 Task: Close an issue once it's been resolved or implemented.
Action: Mouse moved to (1097, 64)
Screenshot: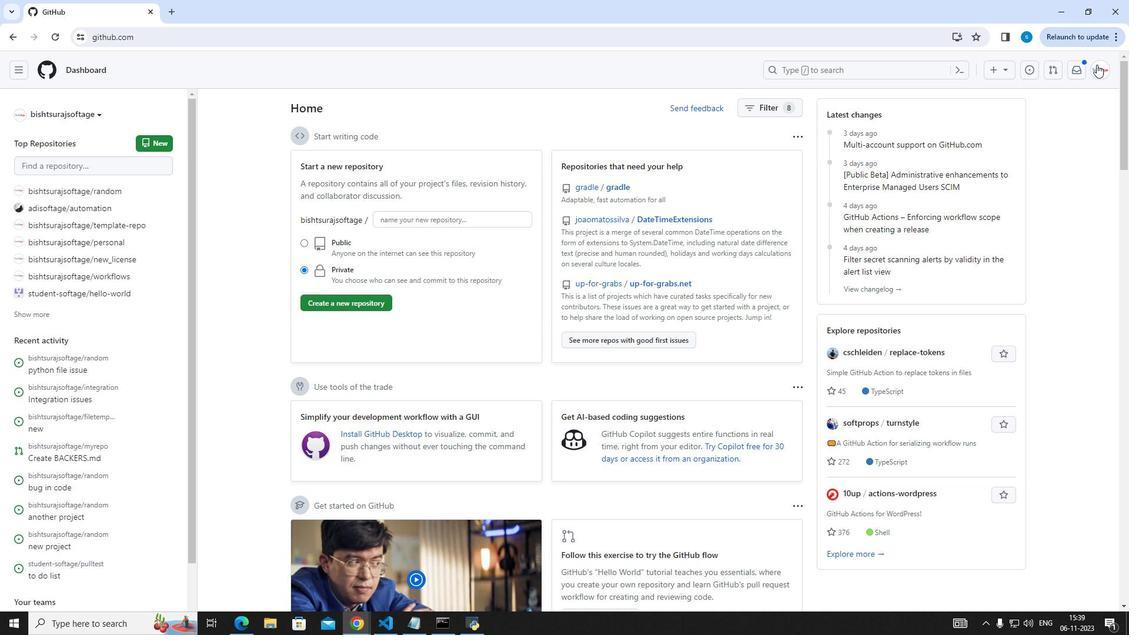 
Action: Mouse pressed left at (1097, 64)
Screenshot: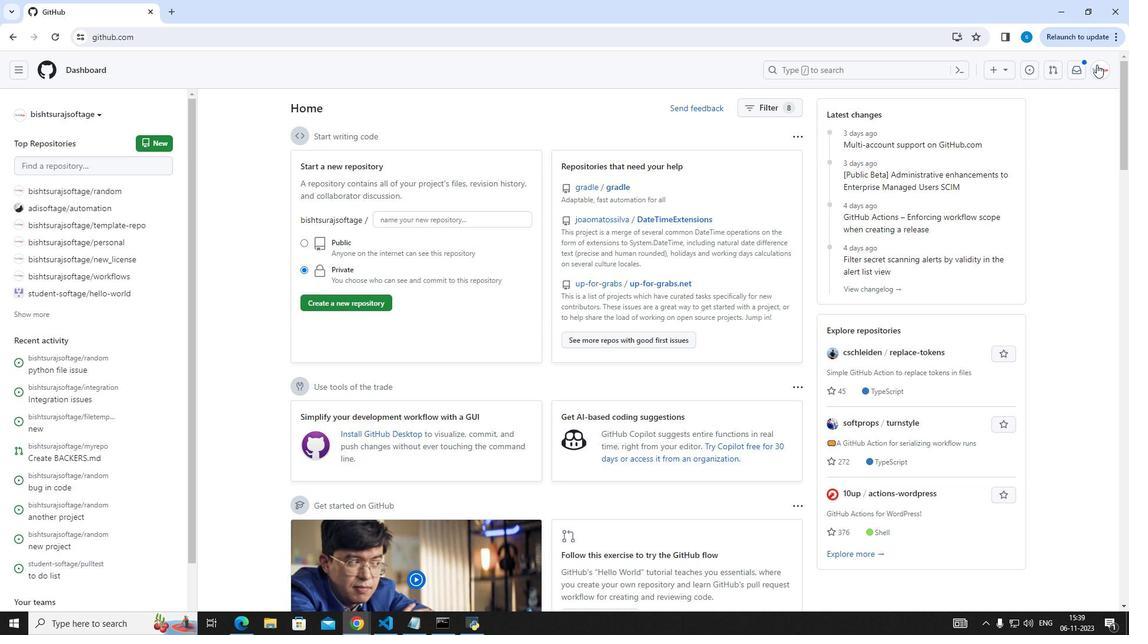 
Action: Mouse moved to (1051, 169)
Screenshot: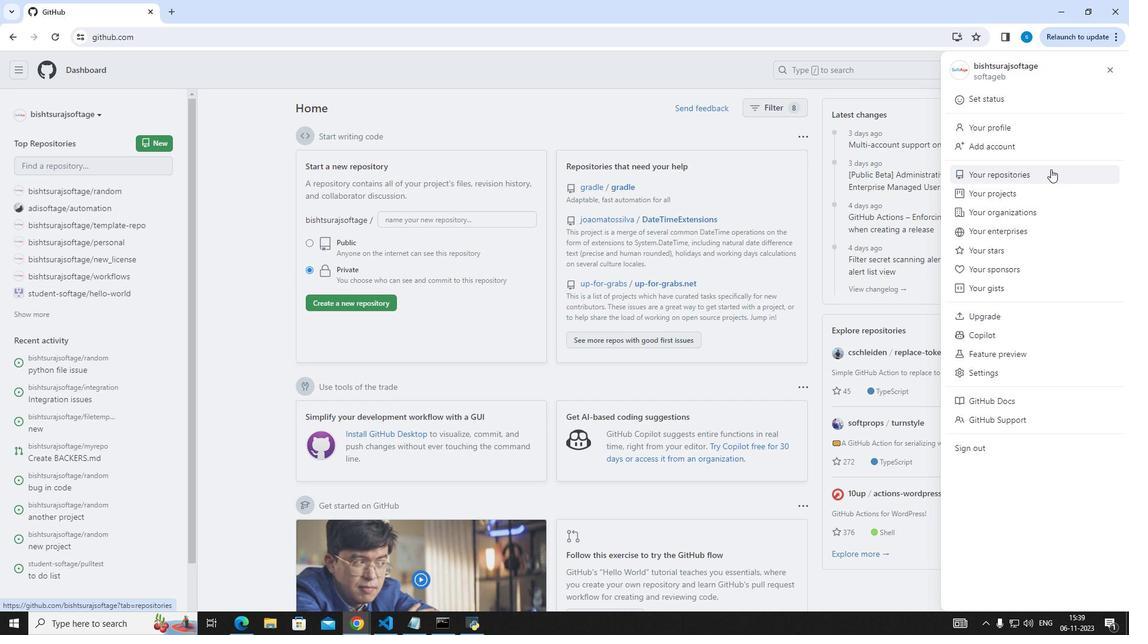 
Action: Mouse pressed left at (1051, 169)
Screenshot: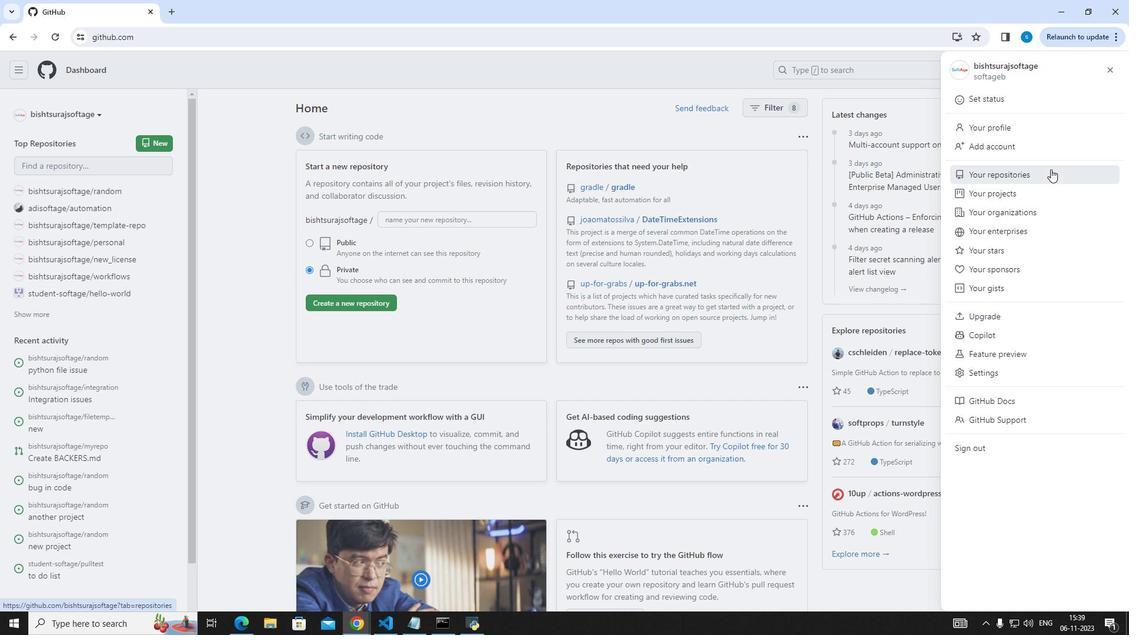 
Action: Mouse moved to (403, 494)
Screenshot: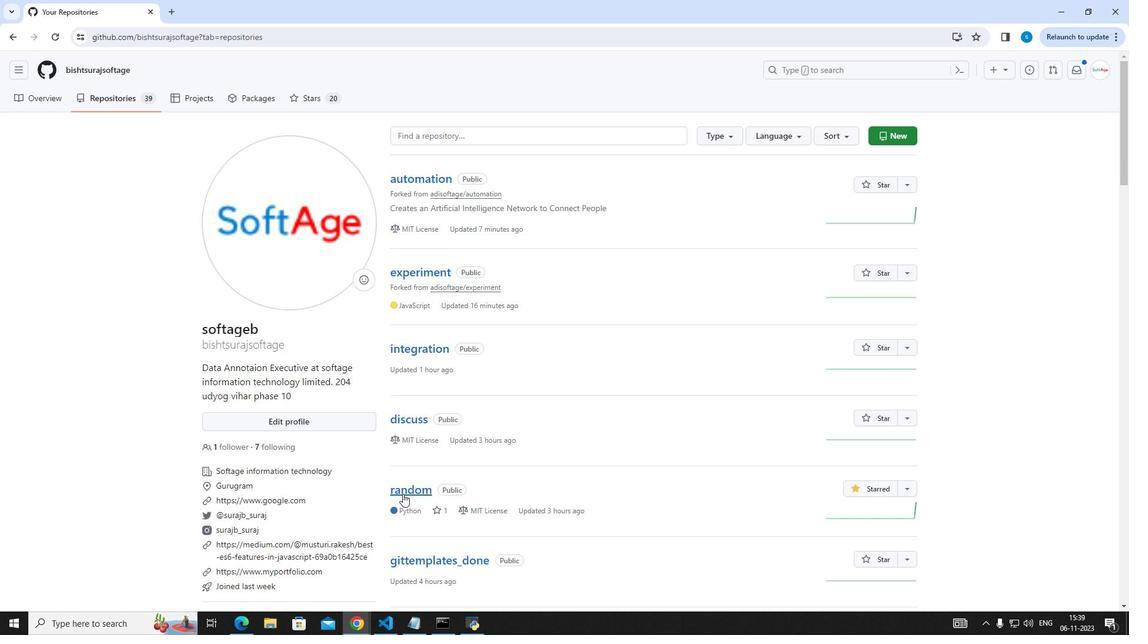 
Action: Mouse pressed left at (403, 494)
Screenshot: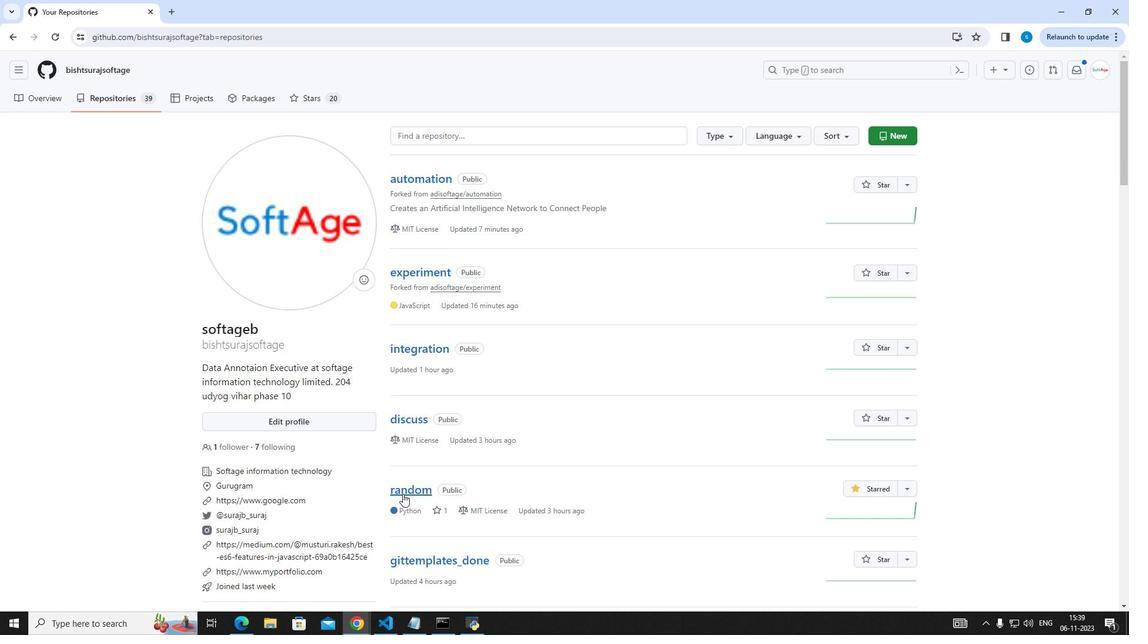 
Action: Mouse moved to (95, 98)
Screenshot: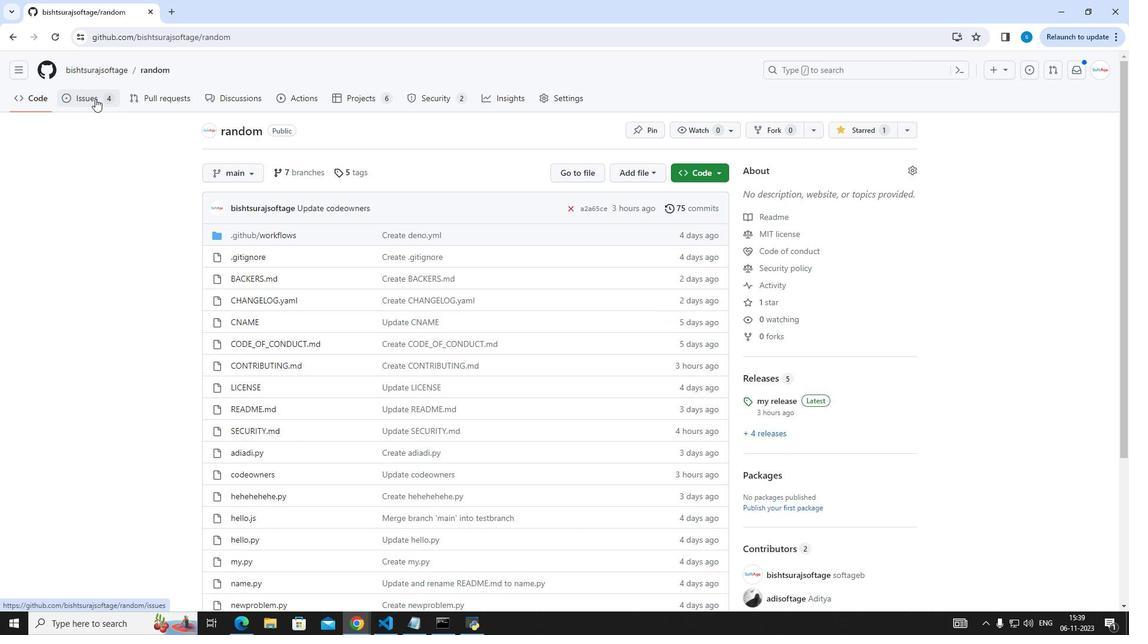 
Action: Mouse pressed left at (95, 98)
Screenshot: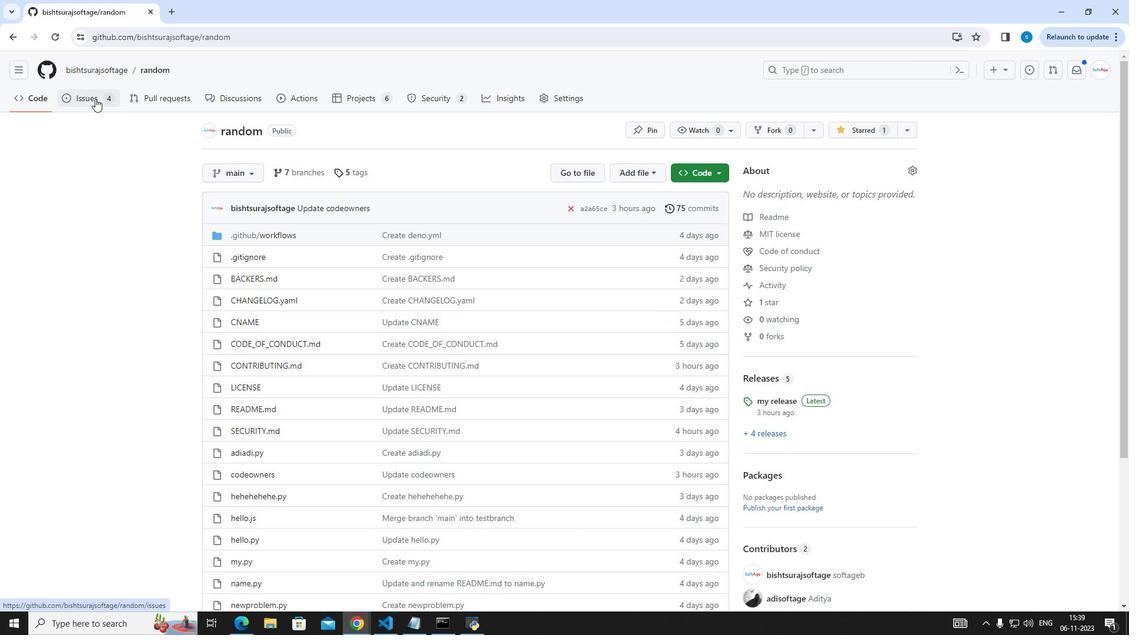 
Action: Mouse moved to (264, 353)
Screenshot: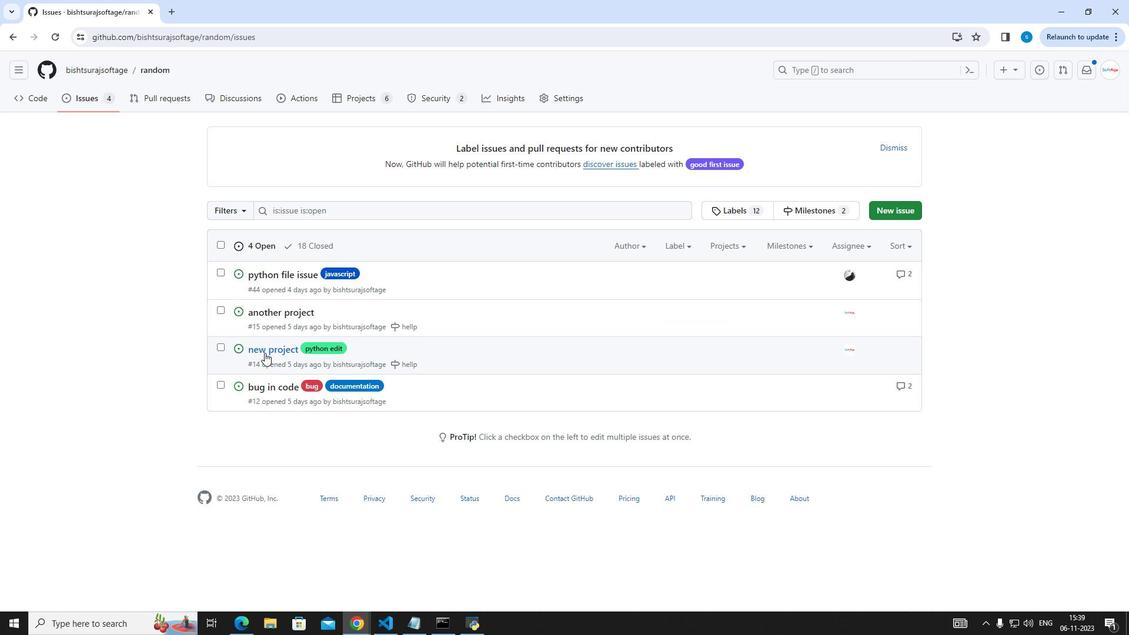 
Action: Mouse pressed left at (264, 353)
Screenshot: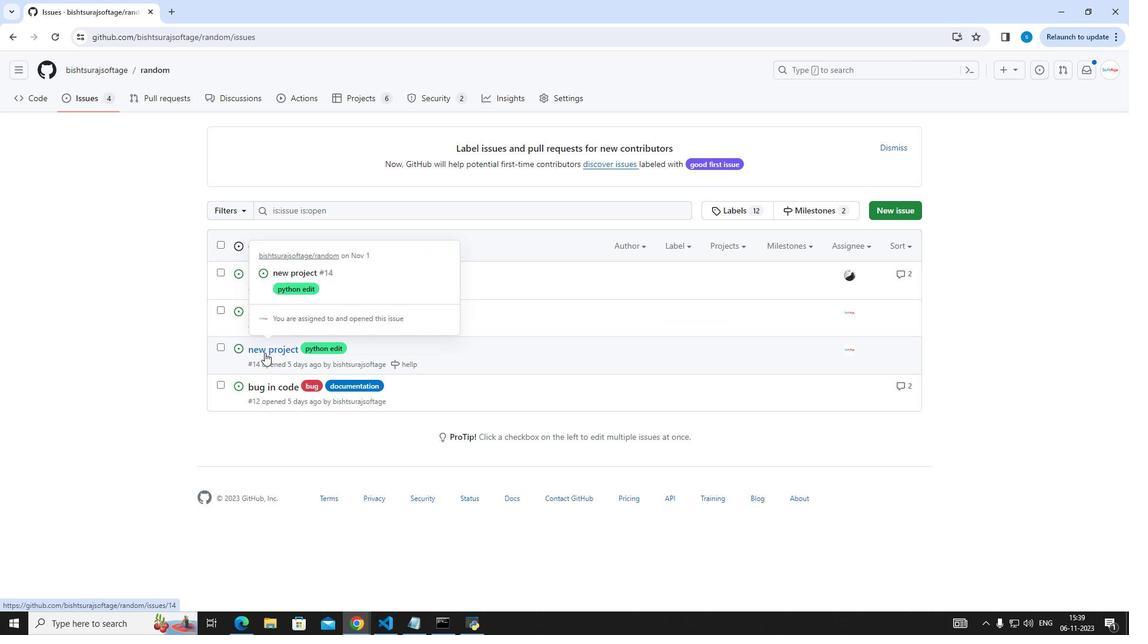 
Action: Mouse moved to (160, 266)
Screenshot: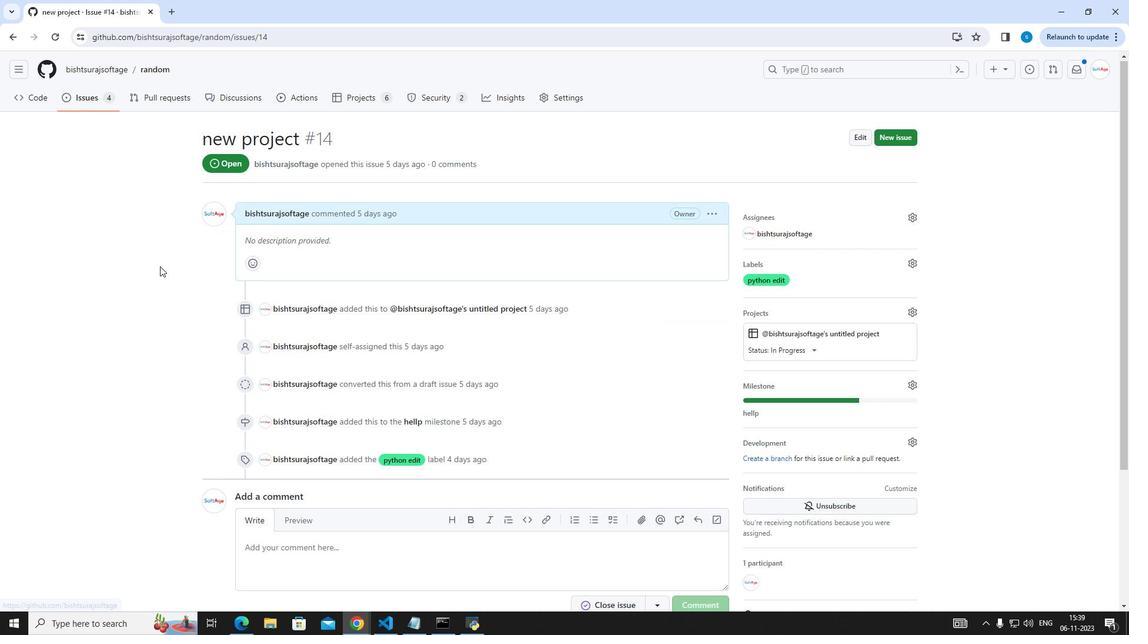 
Action: Mouse scrolled (160, 266) with delta (0, 0)
Screenshot: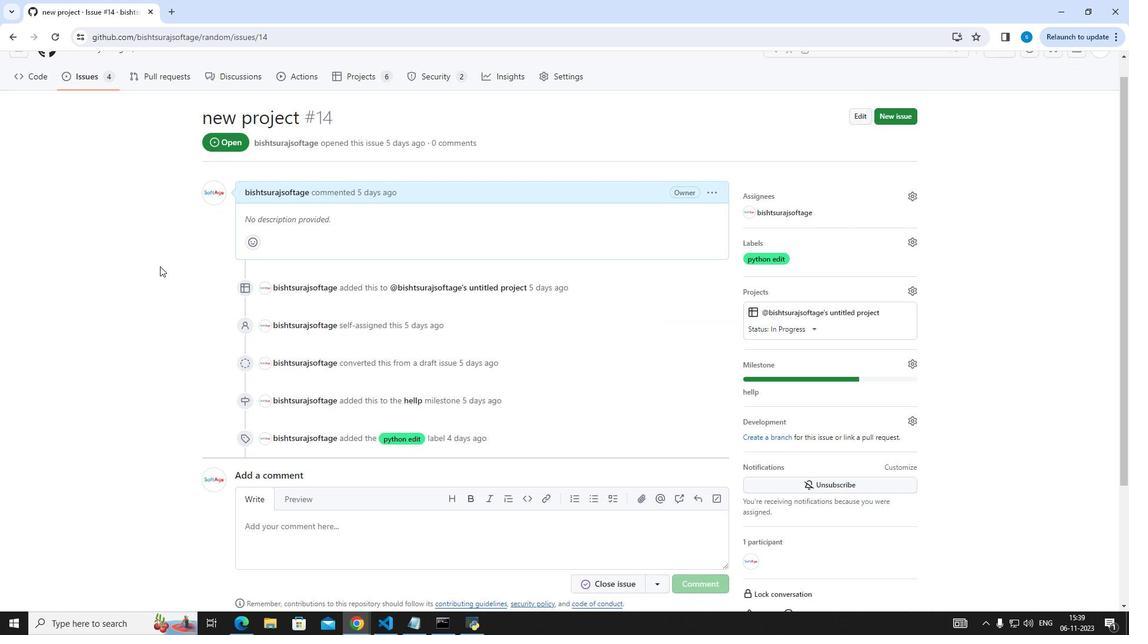 
Action: Mouse scrolled (160, 266) with delta (0, 0)
Screenshot: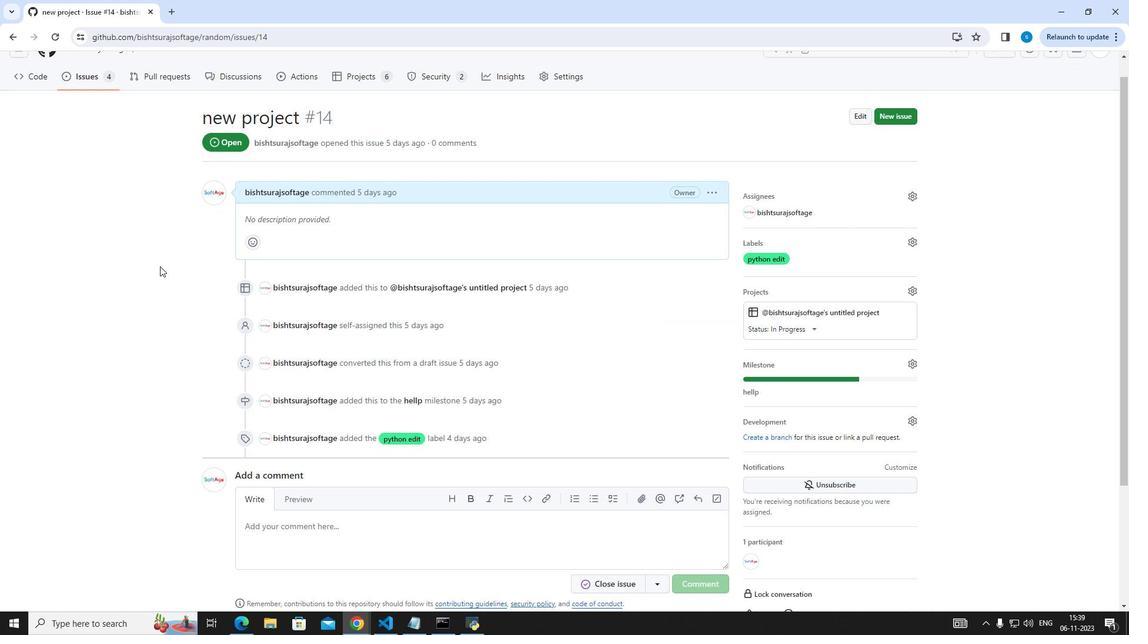 
Action: Mouse scrolled (160, 266) with delta (0, 0)
Screenshot: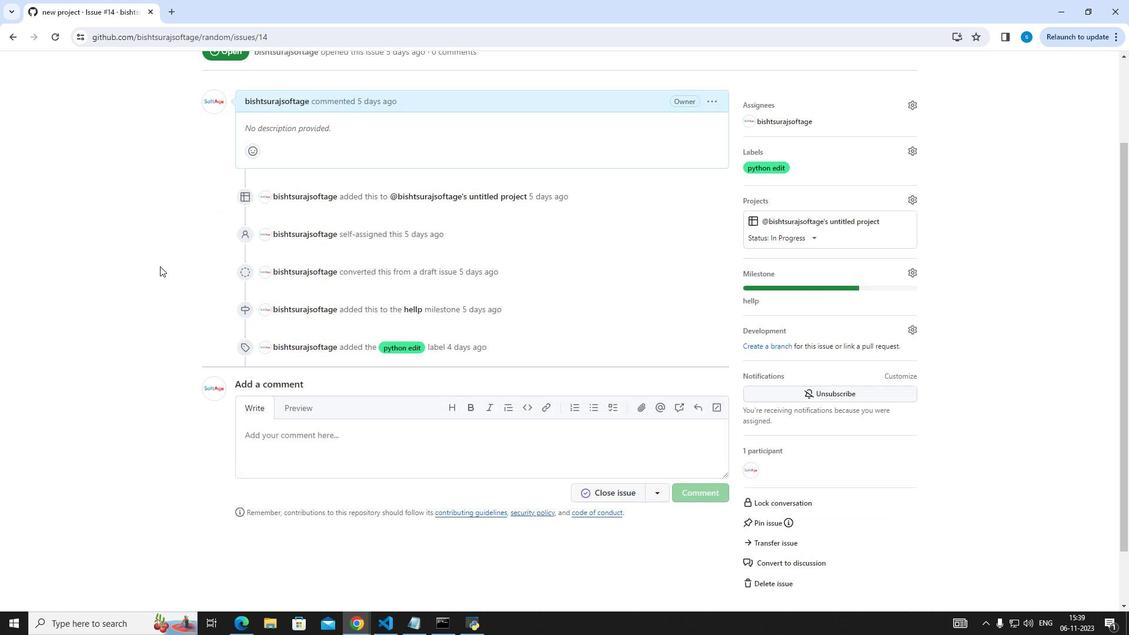 
Action: Mouse scrolled (160, 266) with delta (0, 0)
Screenshot: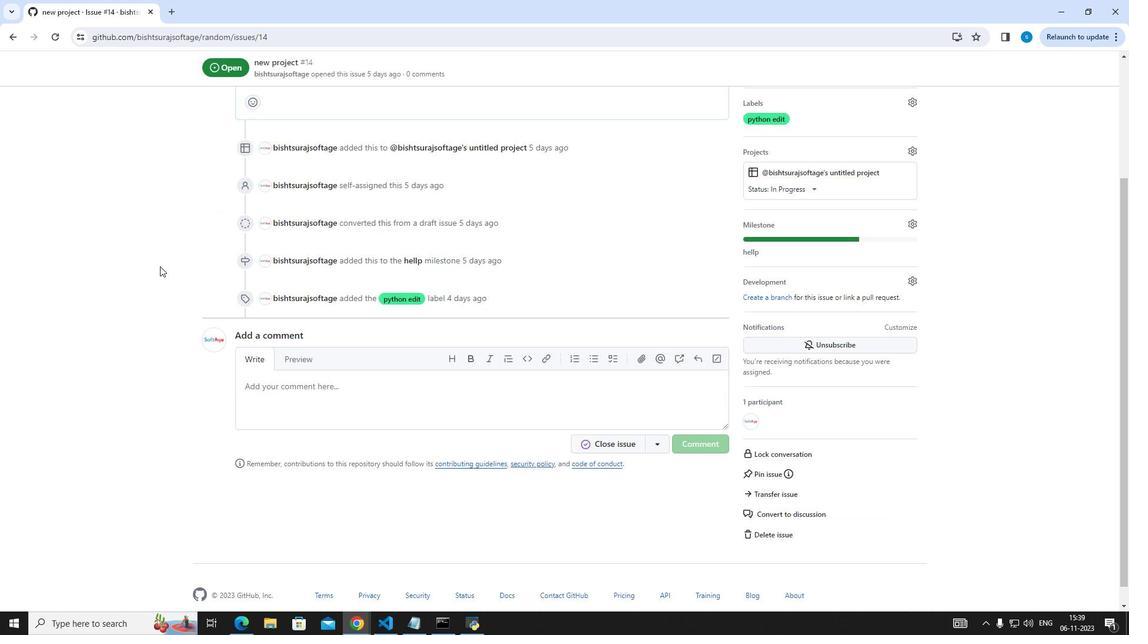 
Action: Mouse moved to (392, 376)
Screenshot: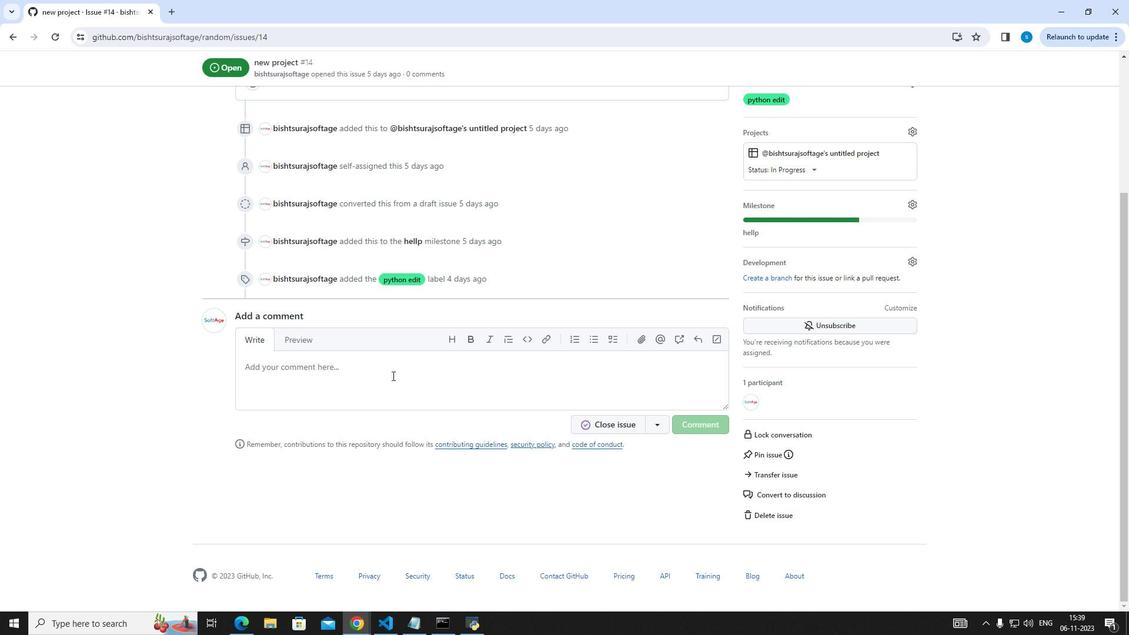 
Action: Mouse pressed left at (392, 376)
Screenshot: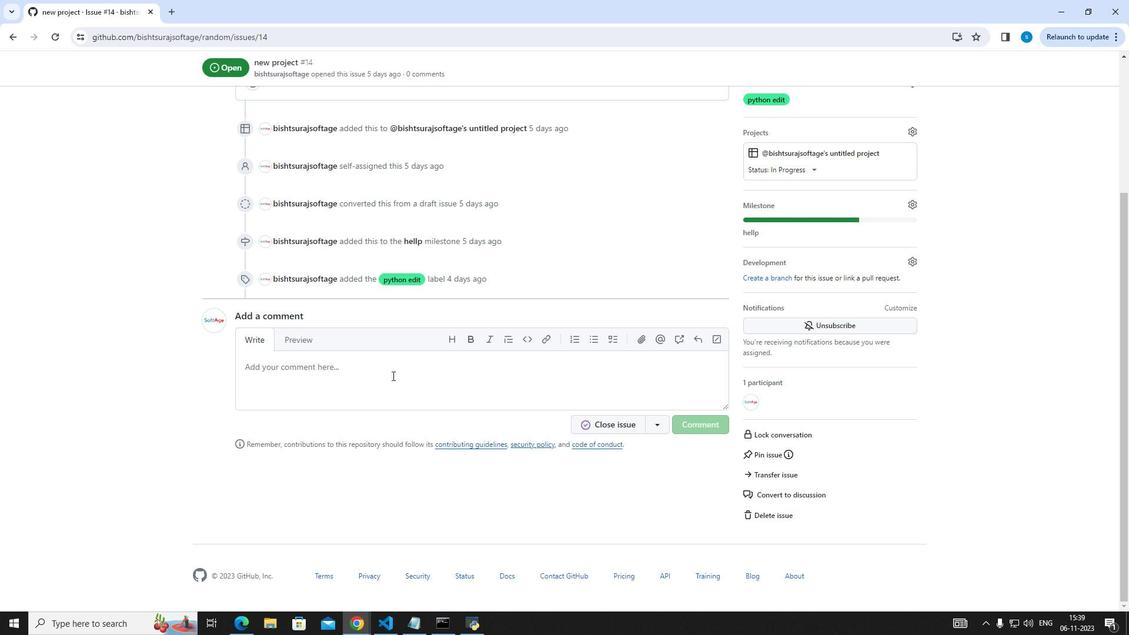 
Action: Key pressed closing<Key.space>the<Key.space>issss<Key.backspace><Key.backspace>ue
Screenshot: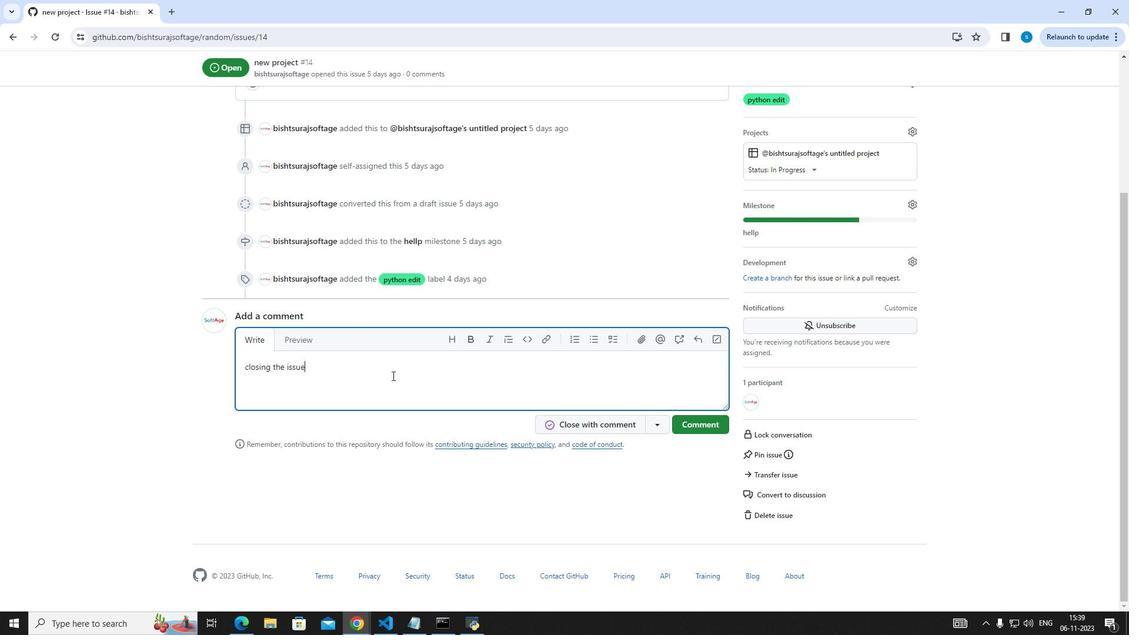 
Action: Mouse moved to (563, 428)
Screenshot: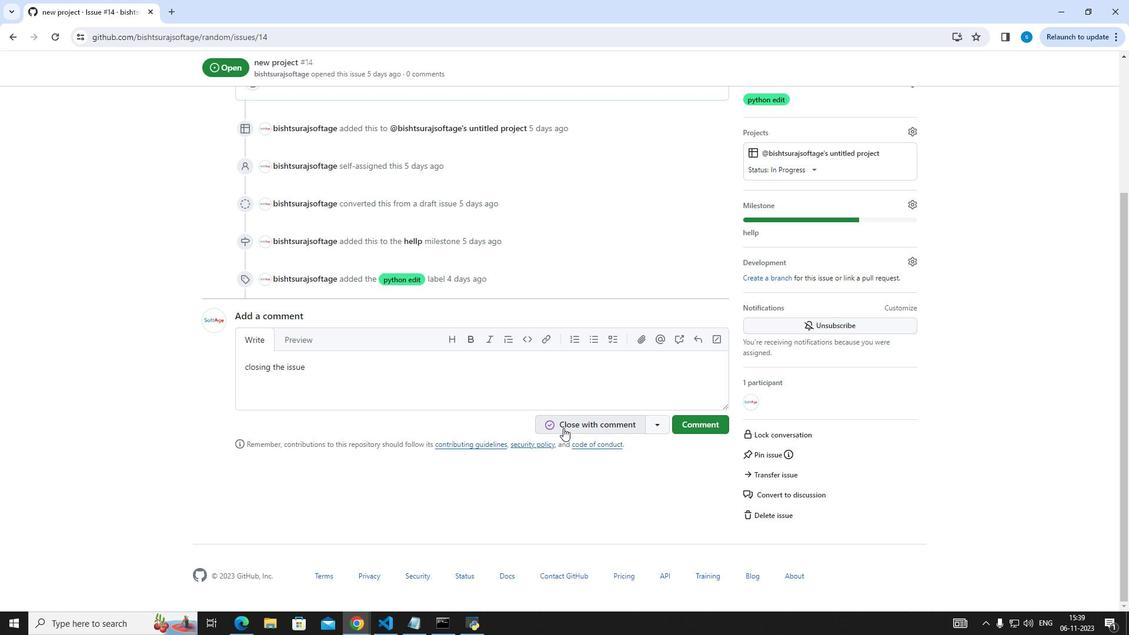
Action: Mouse pressed left at (563, 428)
Screenshot: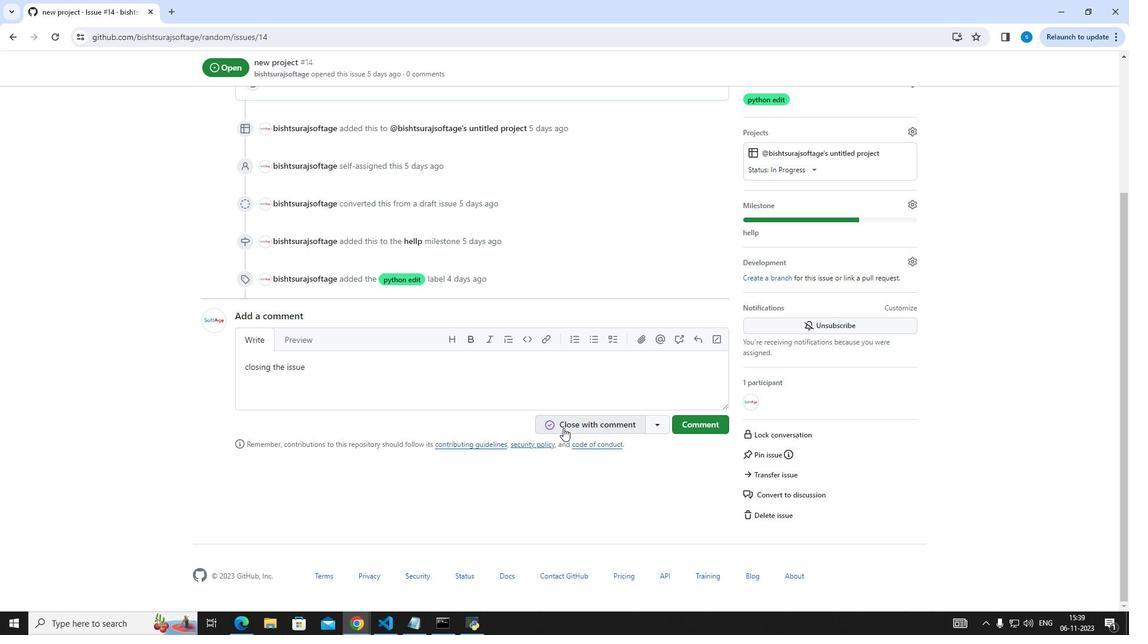 
Action: Mouse moved to (564, 429)
Screenshot: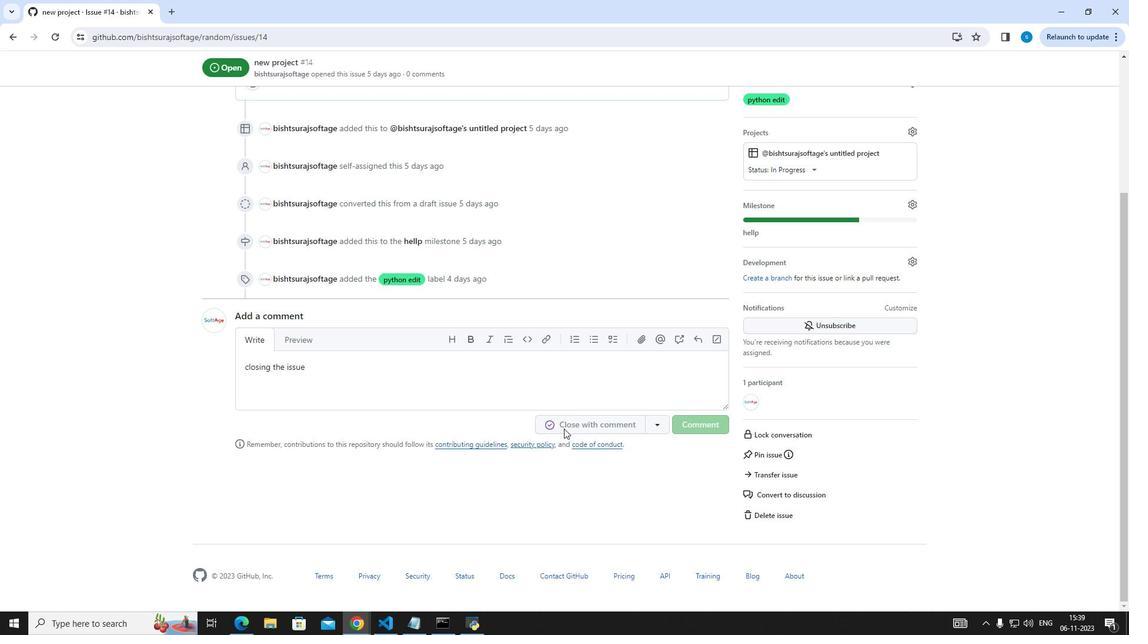 
